 Task: Check the top 10 most valuable home features and design trends.
Action: Mouse moved to (600, 254)
Screenshot: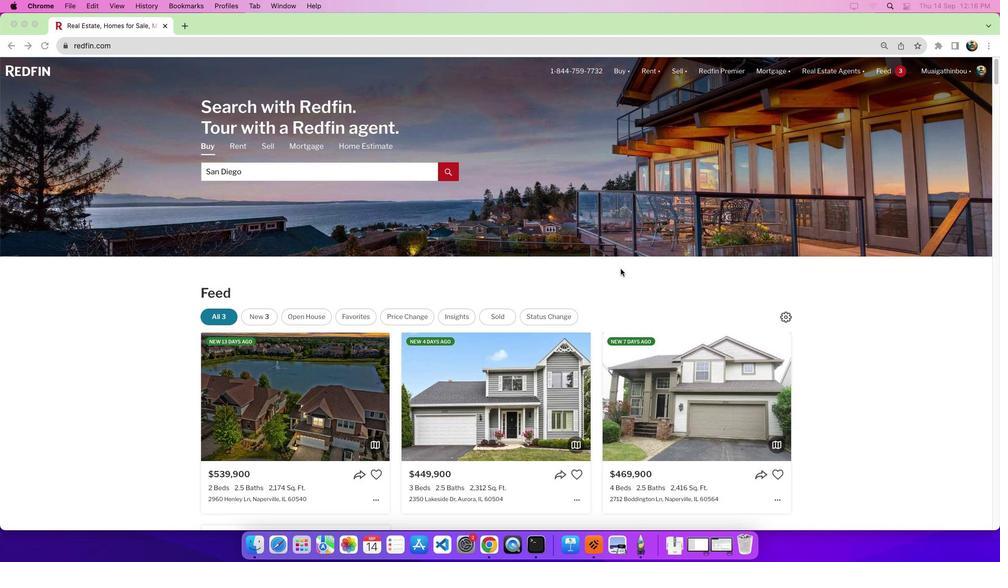 
Action: Mouse pressed left at (600, 254)
Screenshot: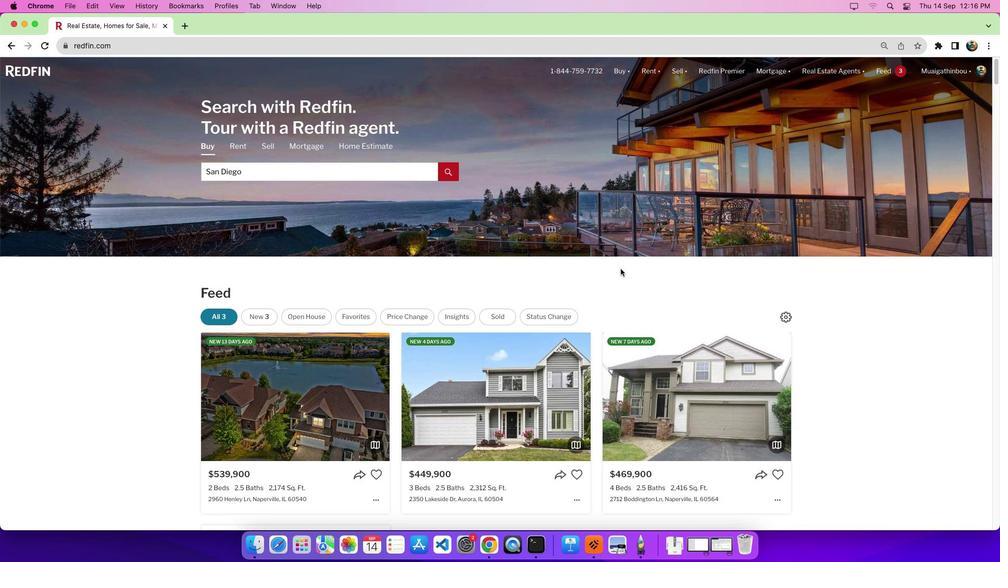 
Action: Mouse moved to (767, 214)
Screenshot: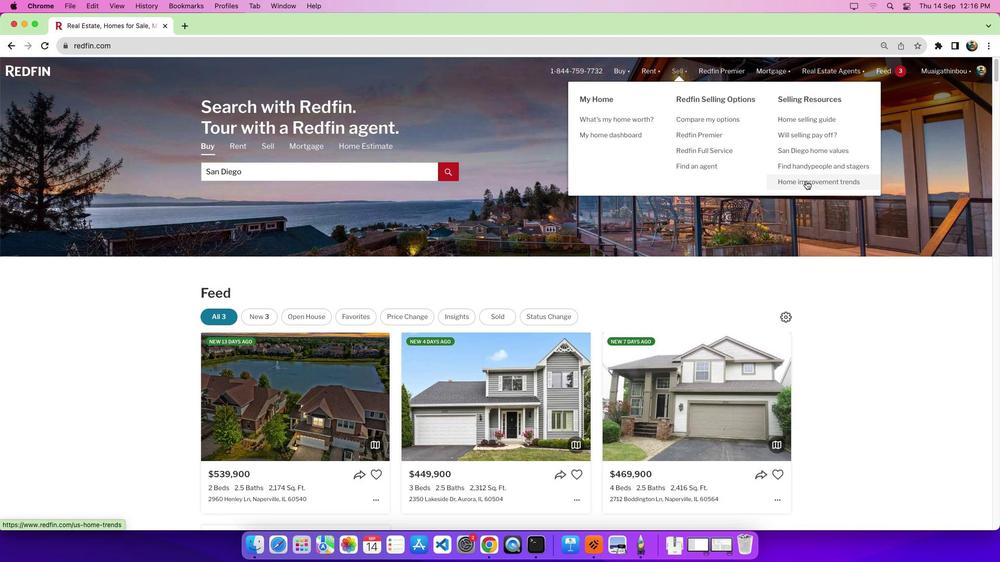 
Action: Mouse pressed left at (767, 214)
Screenshot: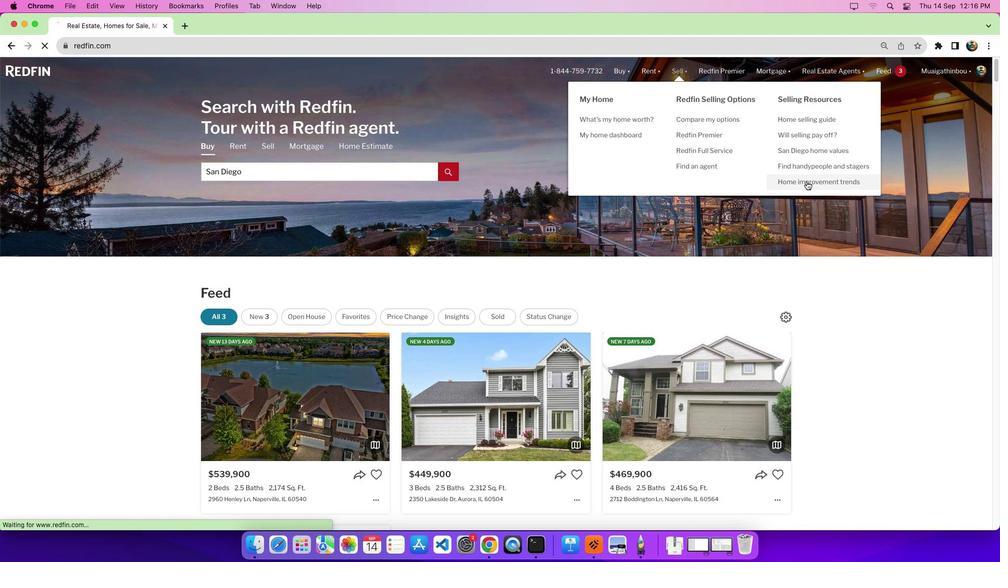 
Action: Mouse moved to (489, 268)
Screenshot: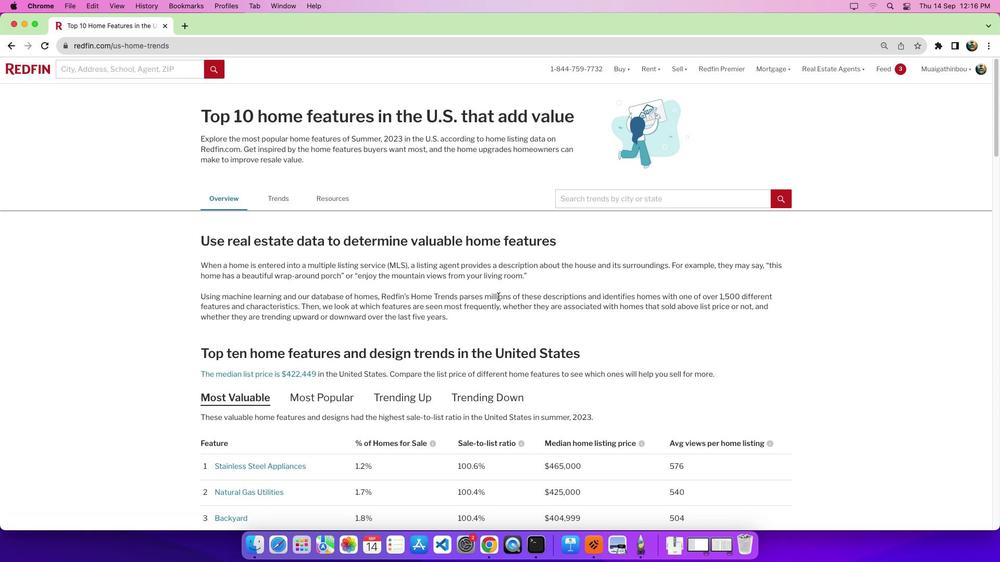 
Action: Mouse scrolled (489, 268) with delta (41, 129)
Screenshot: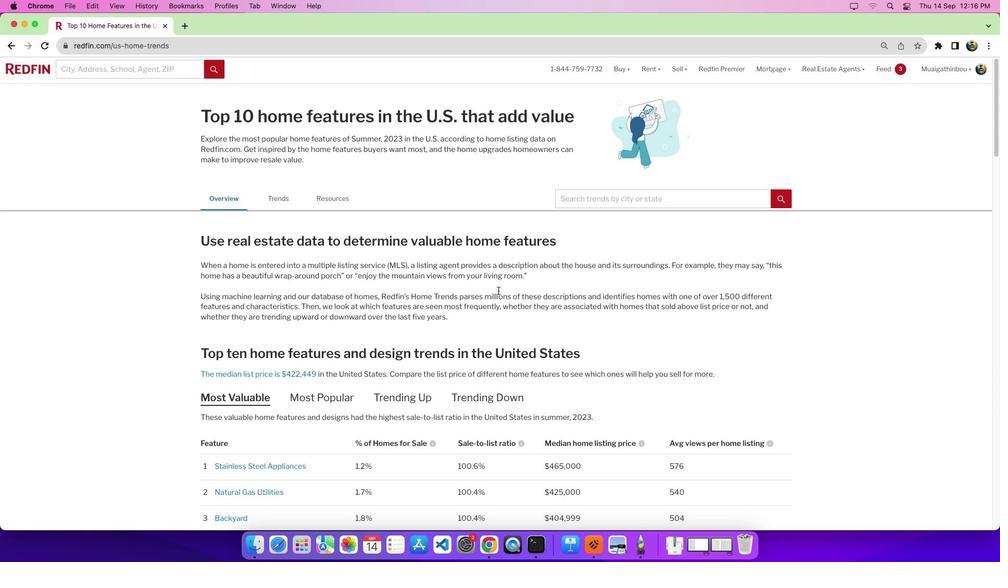 
Action: Mouse moved to (489, 267)
Screenshot: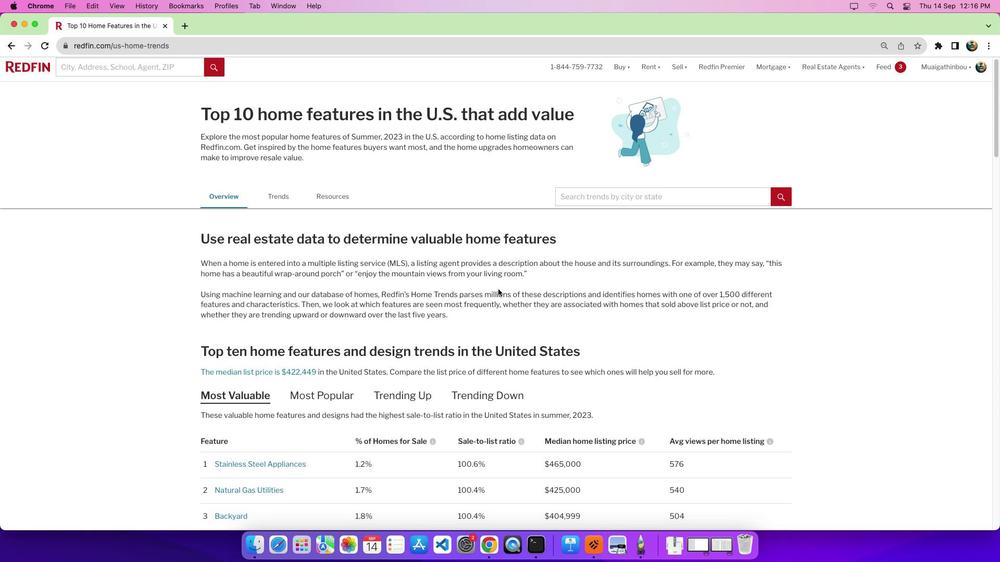 
Action: Mouse scrolled (489, 267) with delta (41, 129)
Screenshot: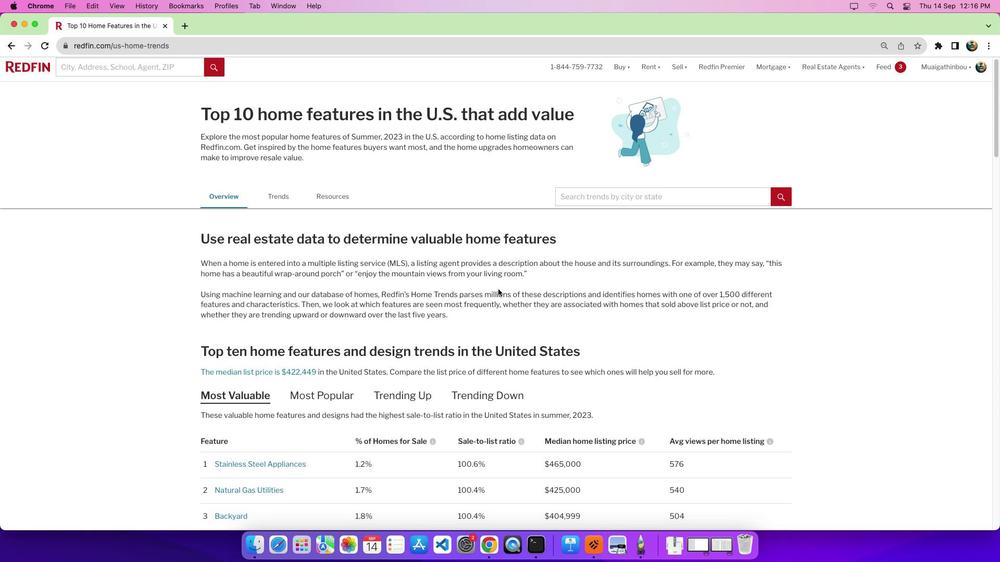 
Action: Mouse moved to (281, 219)
Screenshot: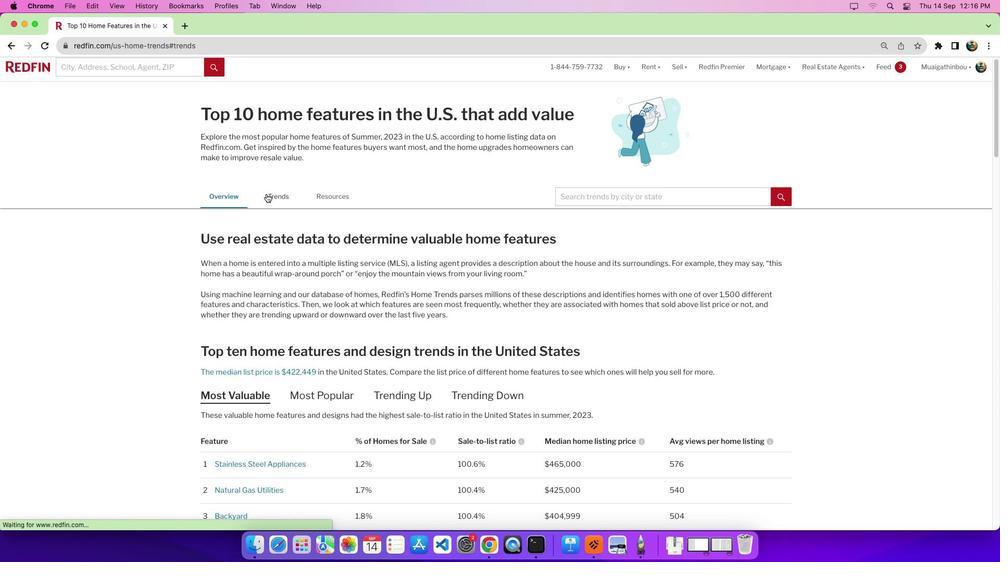 
Action: Mouse pressed left at (281, 219)
Screenshot: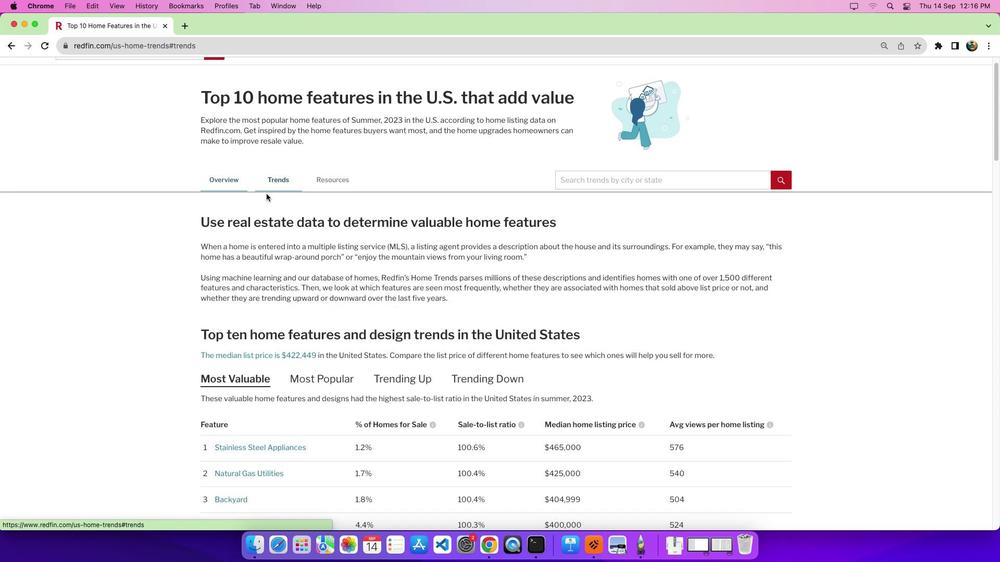 
Action: Mouse moved to (461, 240)
Screenshot: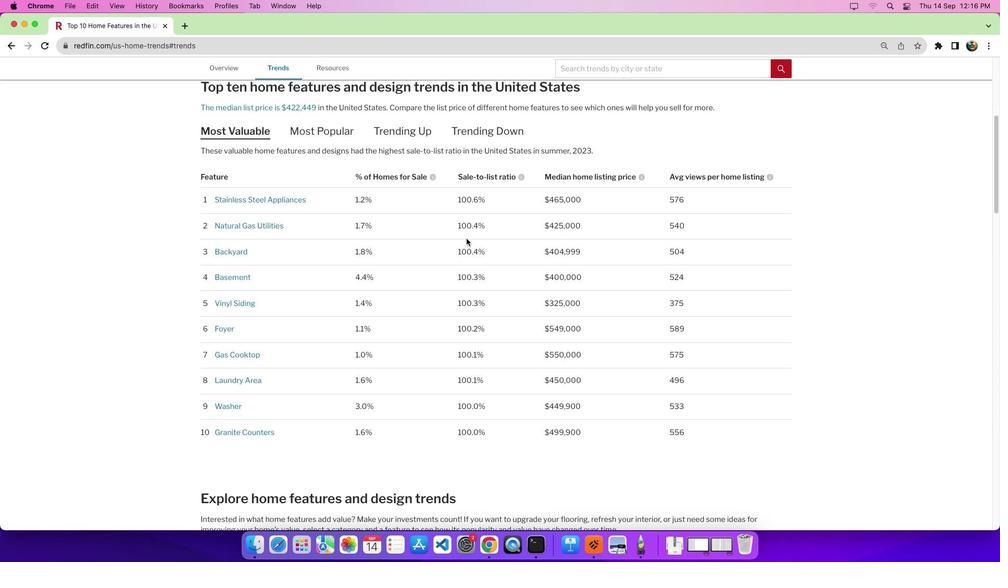 
Action: Mouse scrolled (461, 240) with delta (41, 129)
Screenshot: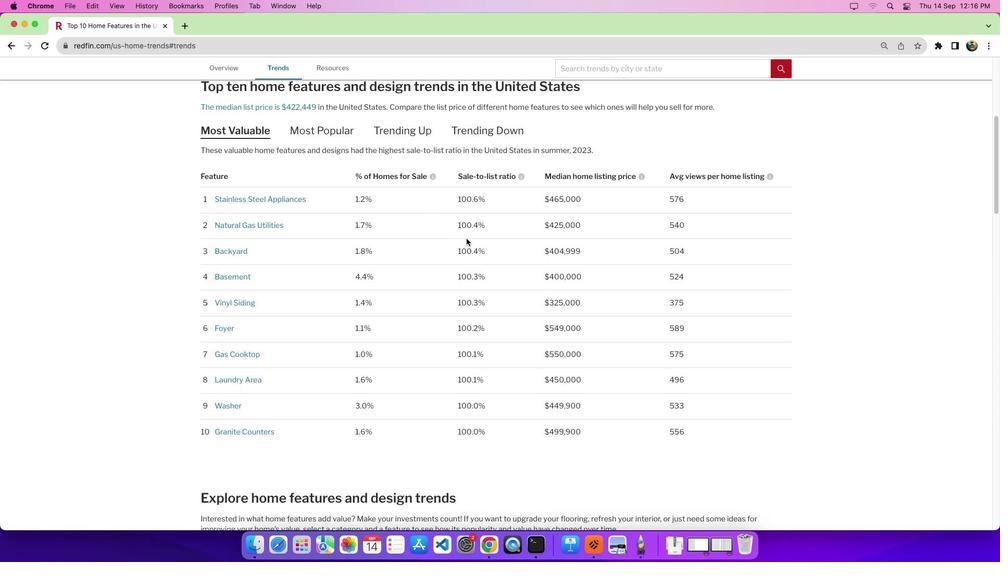 
Action: Mouse scrolled (461, 240) with delta (41, 129)
Screenshot: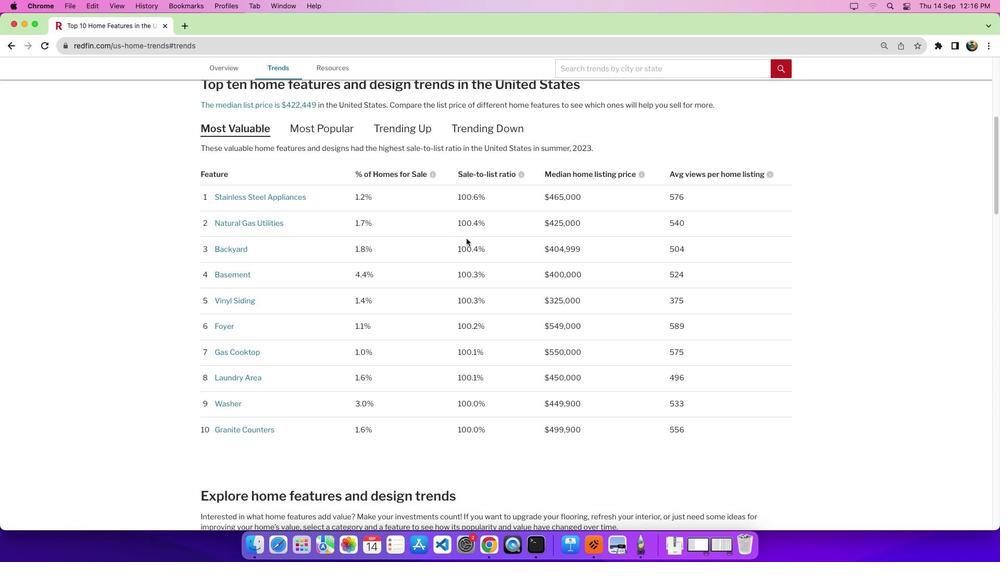 
Action: Mouse moved to (633, 256)
Screenshot: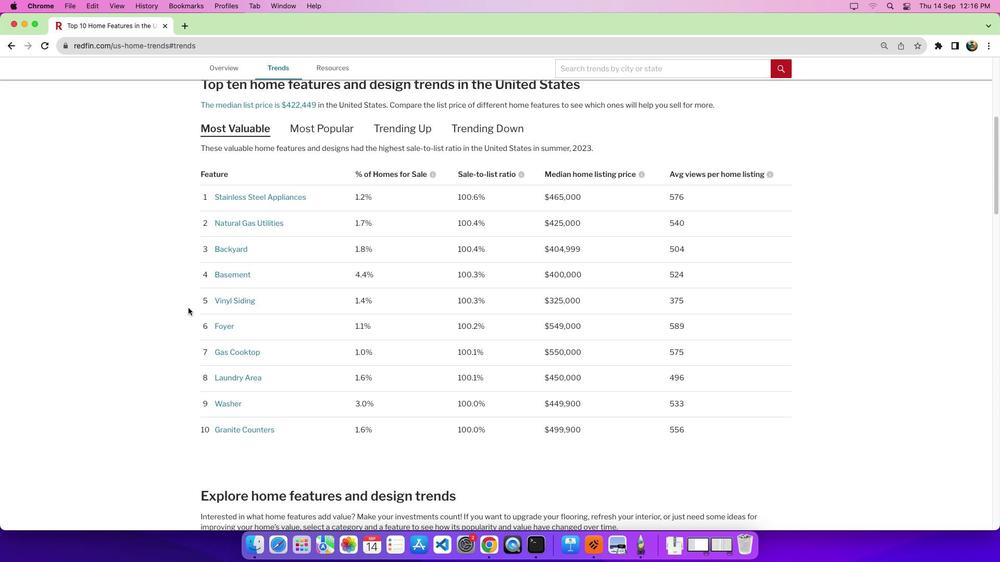 
